 Task: Look for products from Store Brand only.
Action: Mouse pressed left at (26, 85)
Screenshot: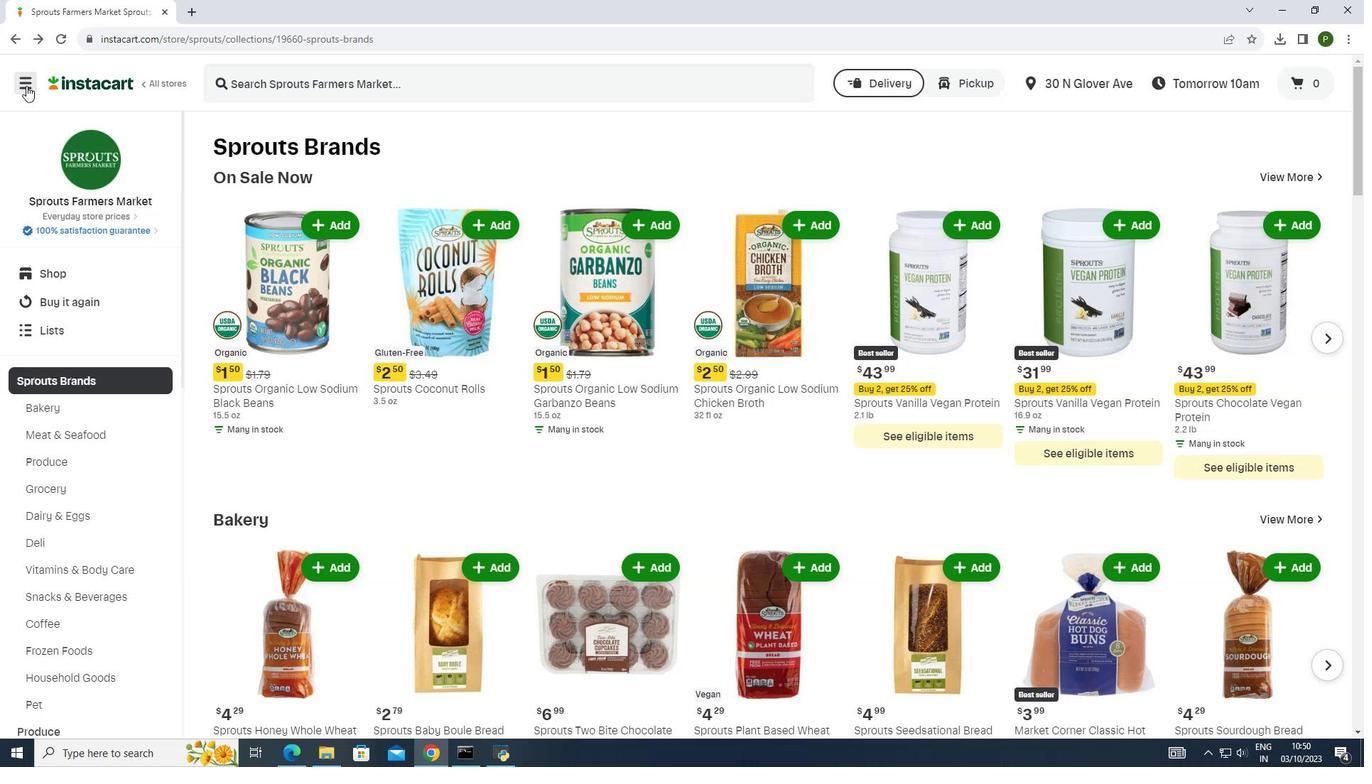 
Action: Mouse moved to (45, 357)
Screenshot: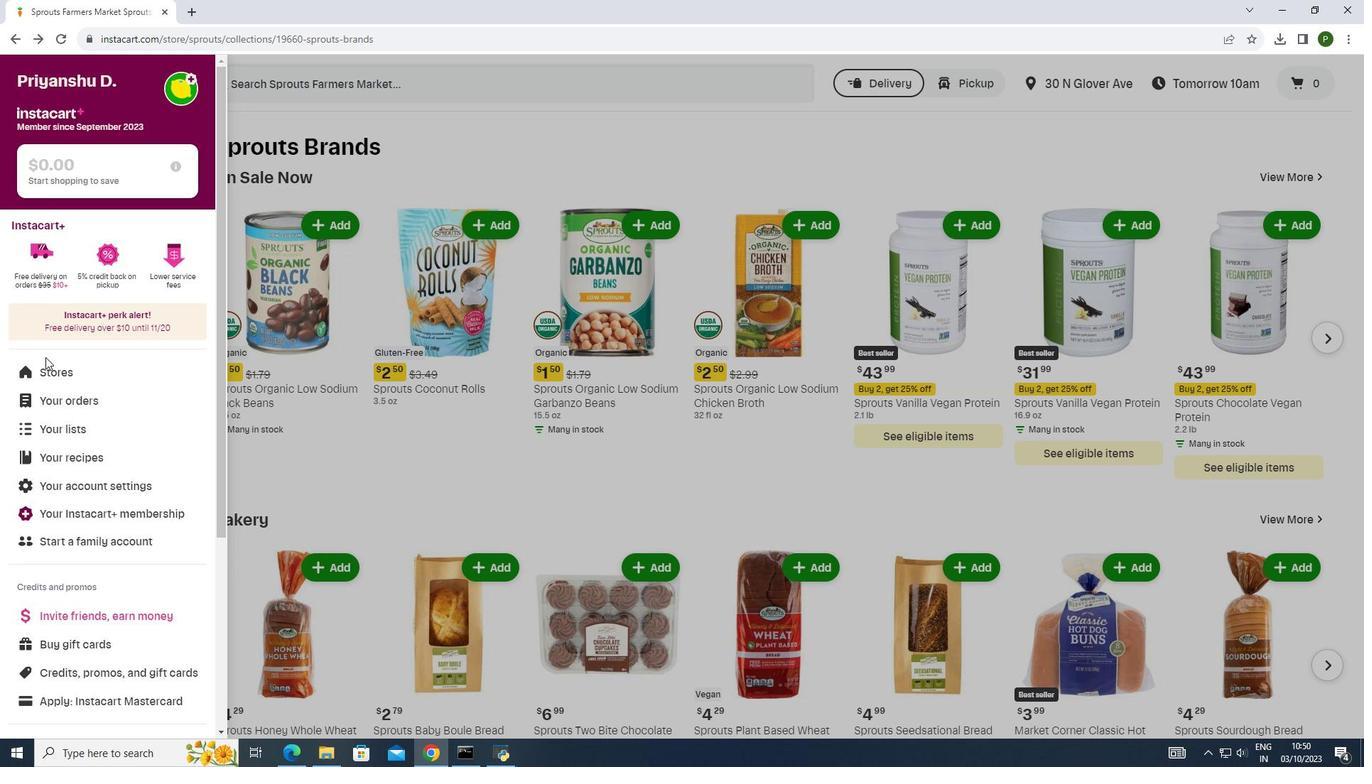 
Action: Mouse pressed left at (45, 357)
Screenshot: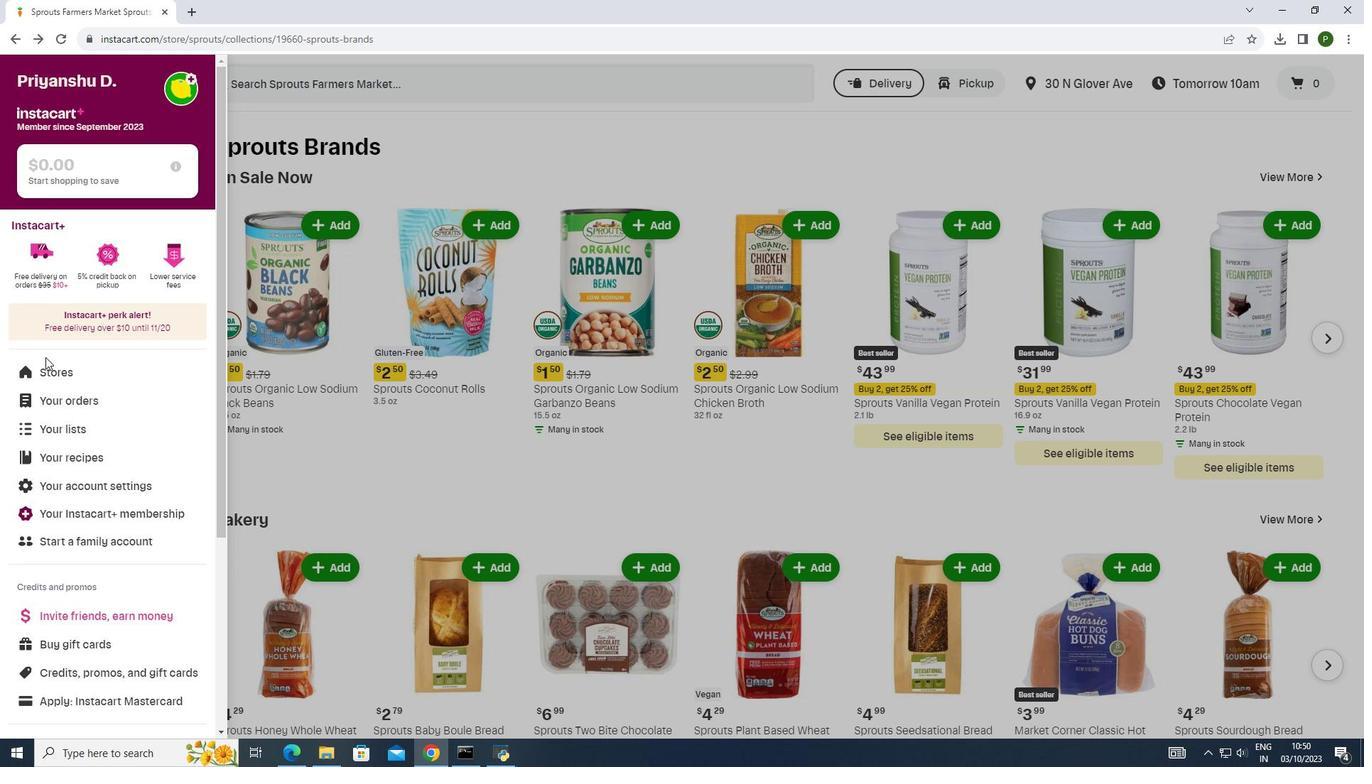 
Action: Mouse moved to (45, 376)
Screenshot: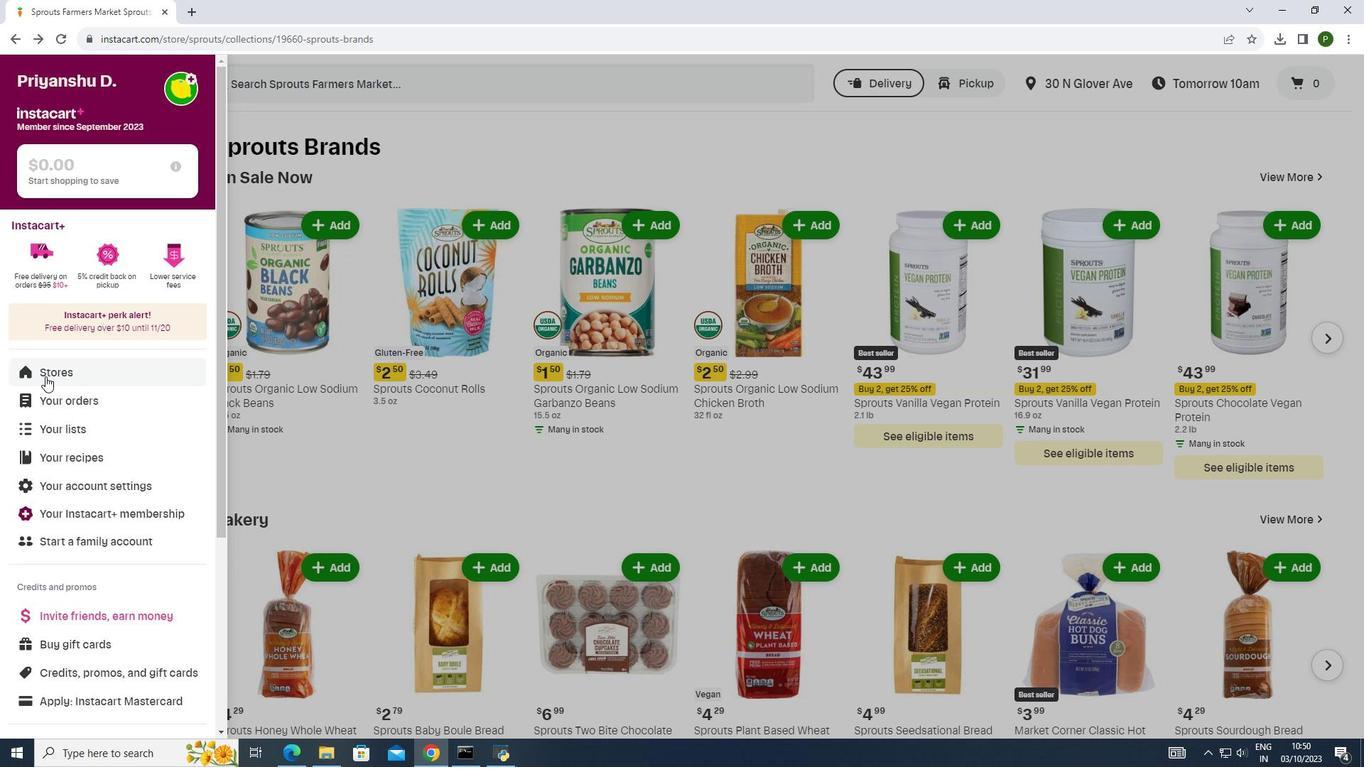 
Action: Mouse pressed left at (45, 376)
Screenshot: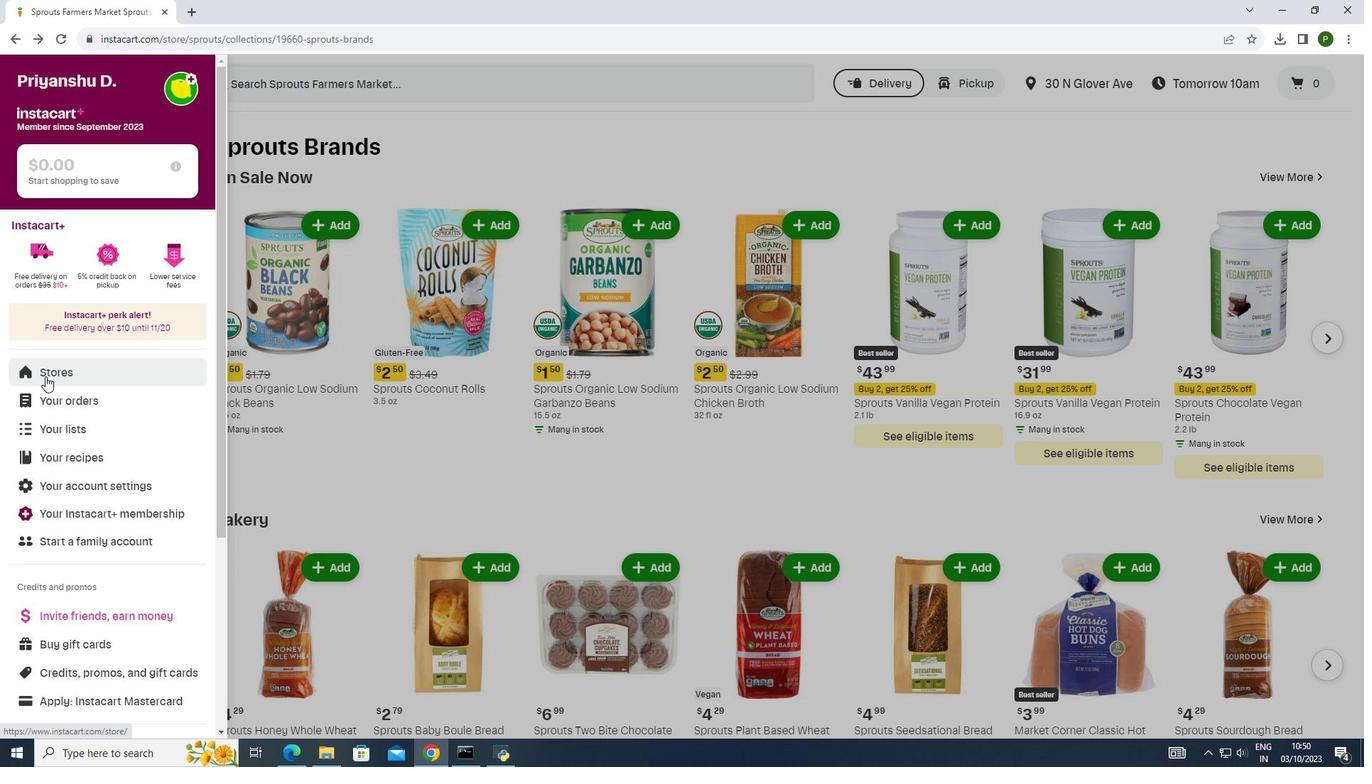 
Action: Mouse moved to (309, 132)
Screenshot: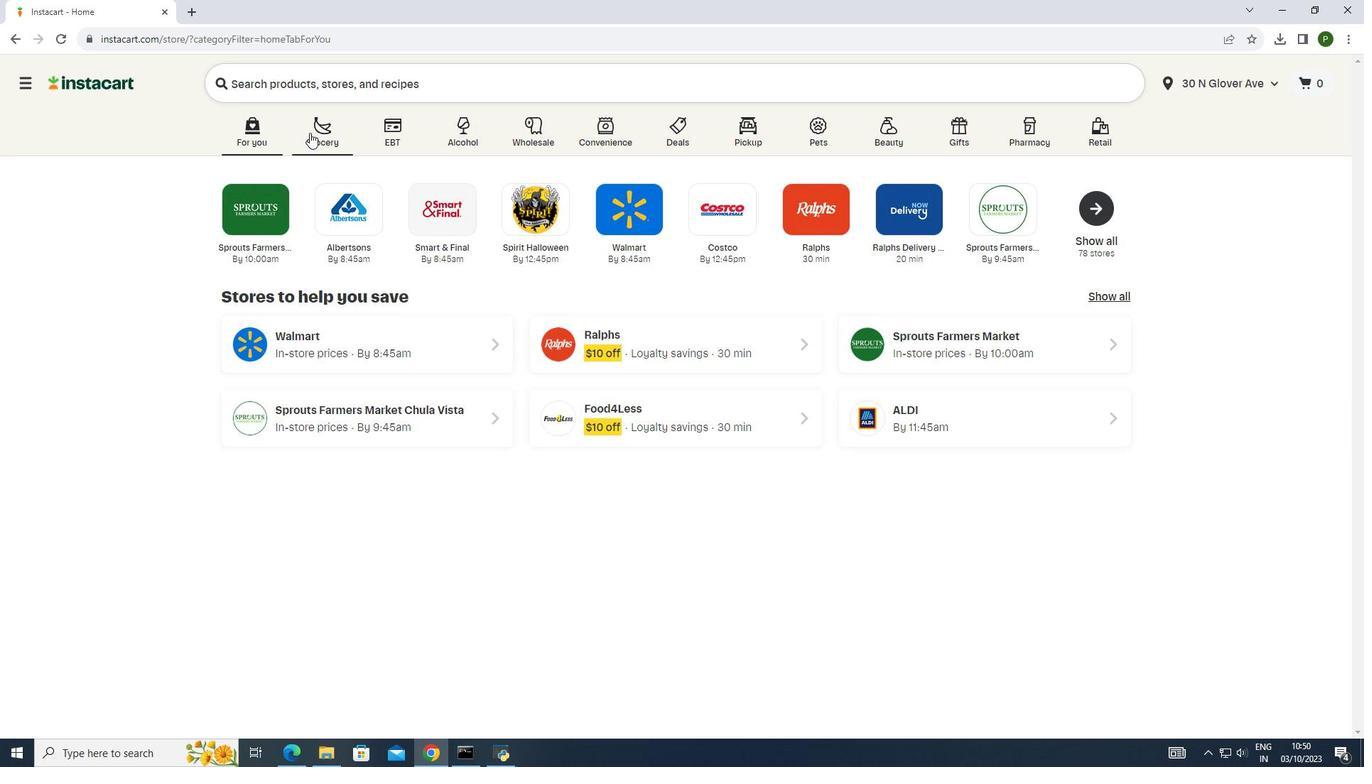 
Action: Mouse pressed left at (309, 132)
Screenshot: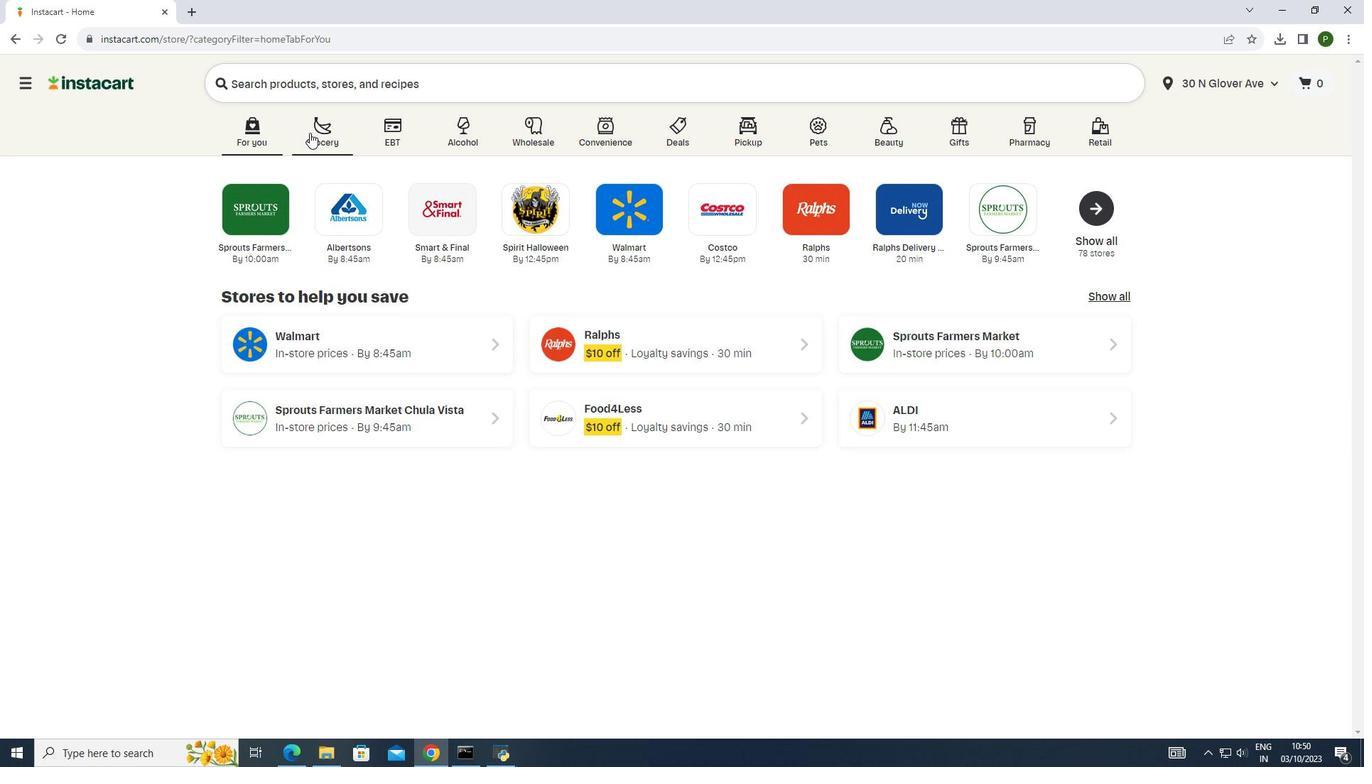 
Action: Mouse moved to (734, 206)
Screenshot: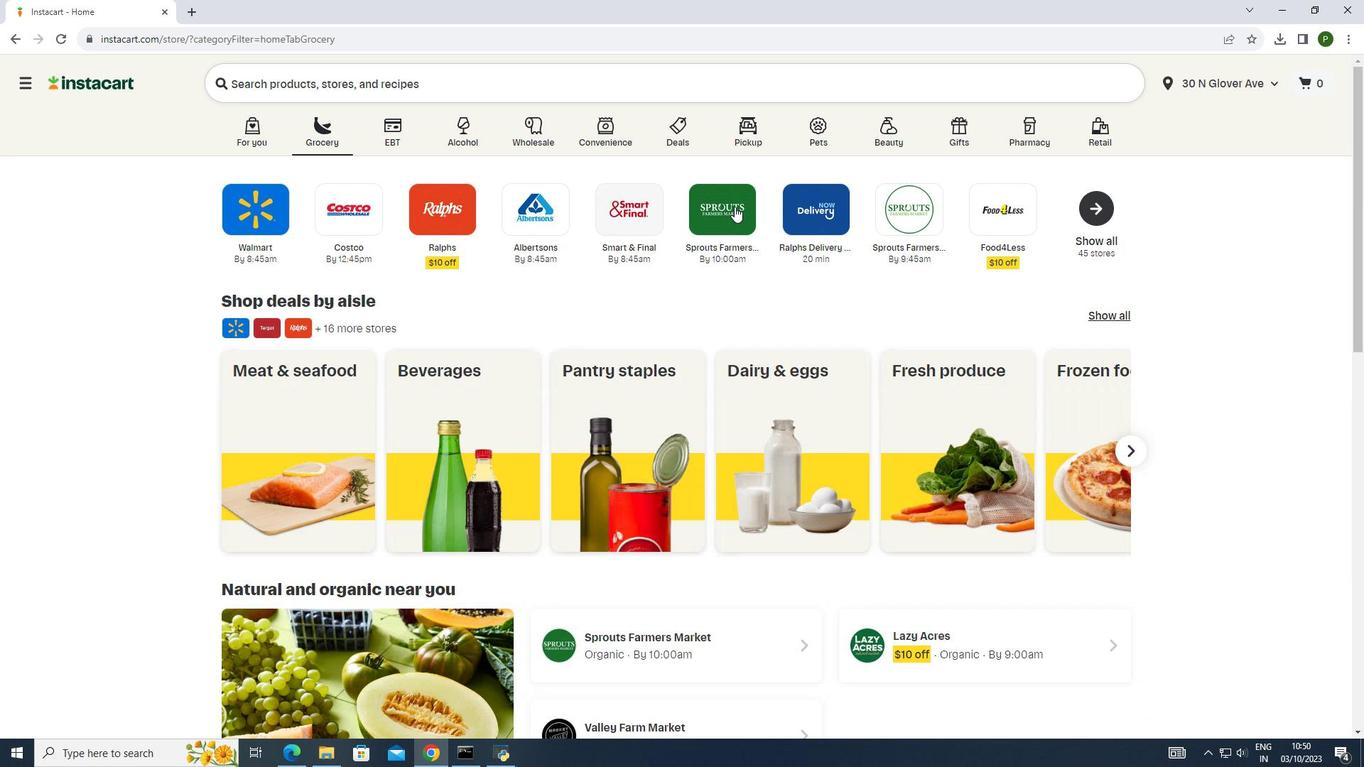 
Action: Mouse pressed left at (734, 206)
Screenshot: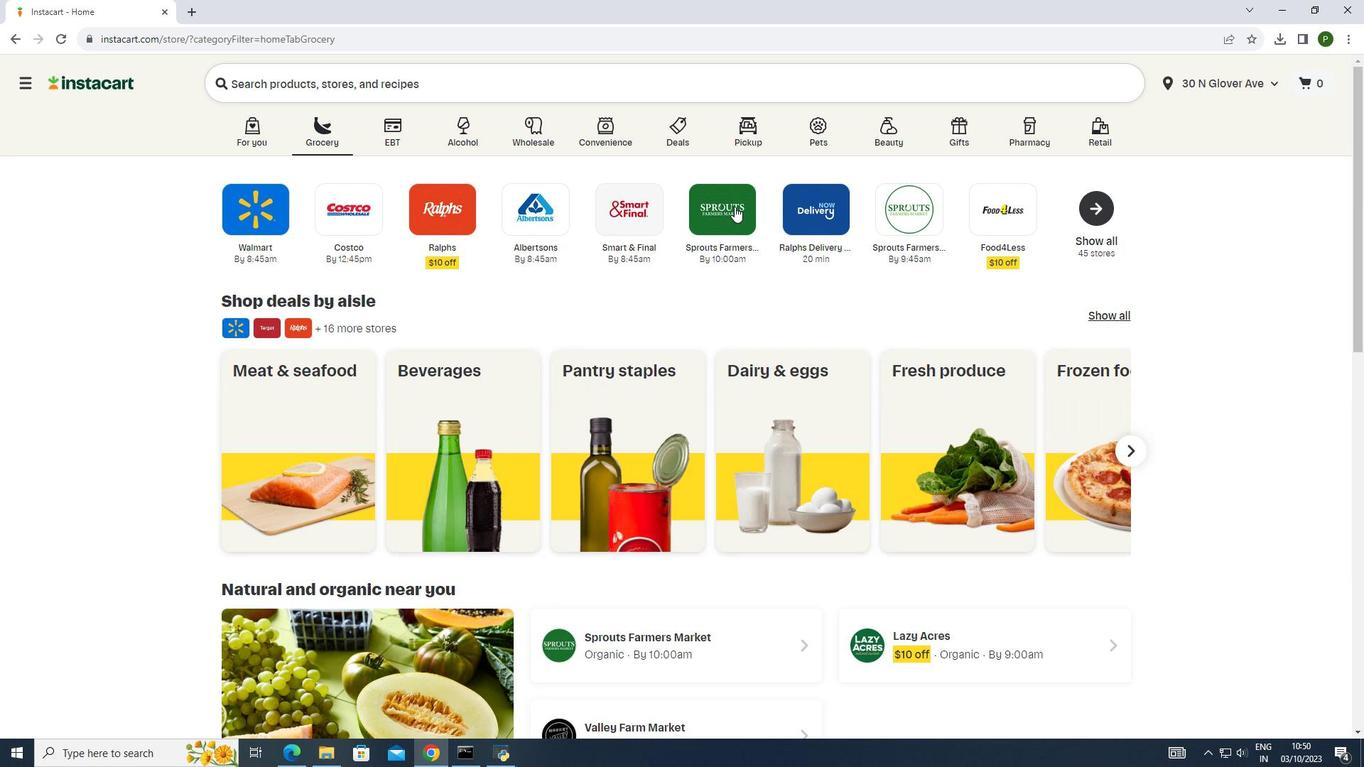 
Action: Mouse moved to (90, 384)
Screenshot: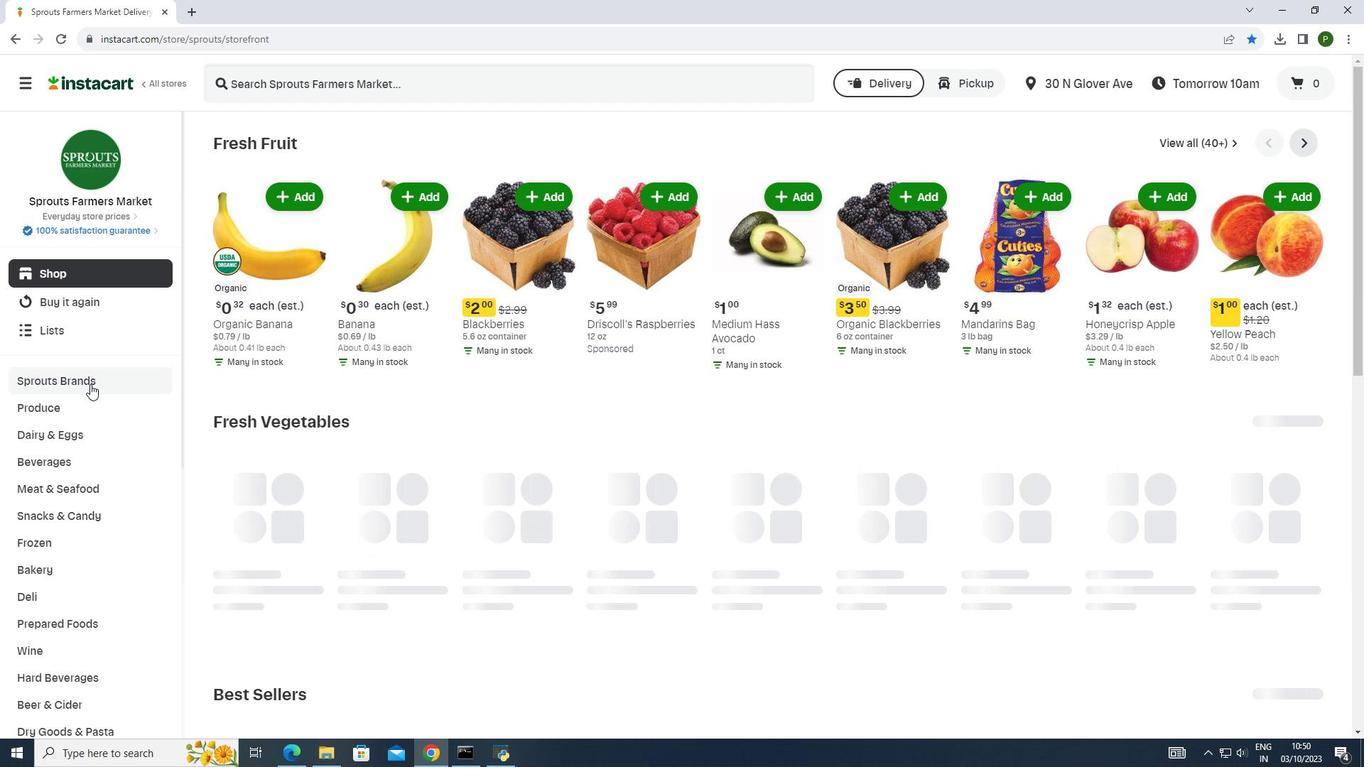
Action: Mouse pressed left at (90, 384)
Screenshot: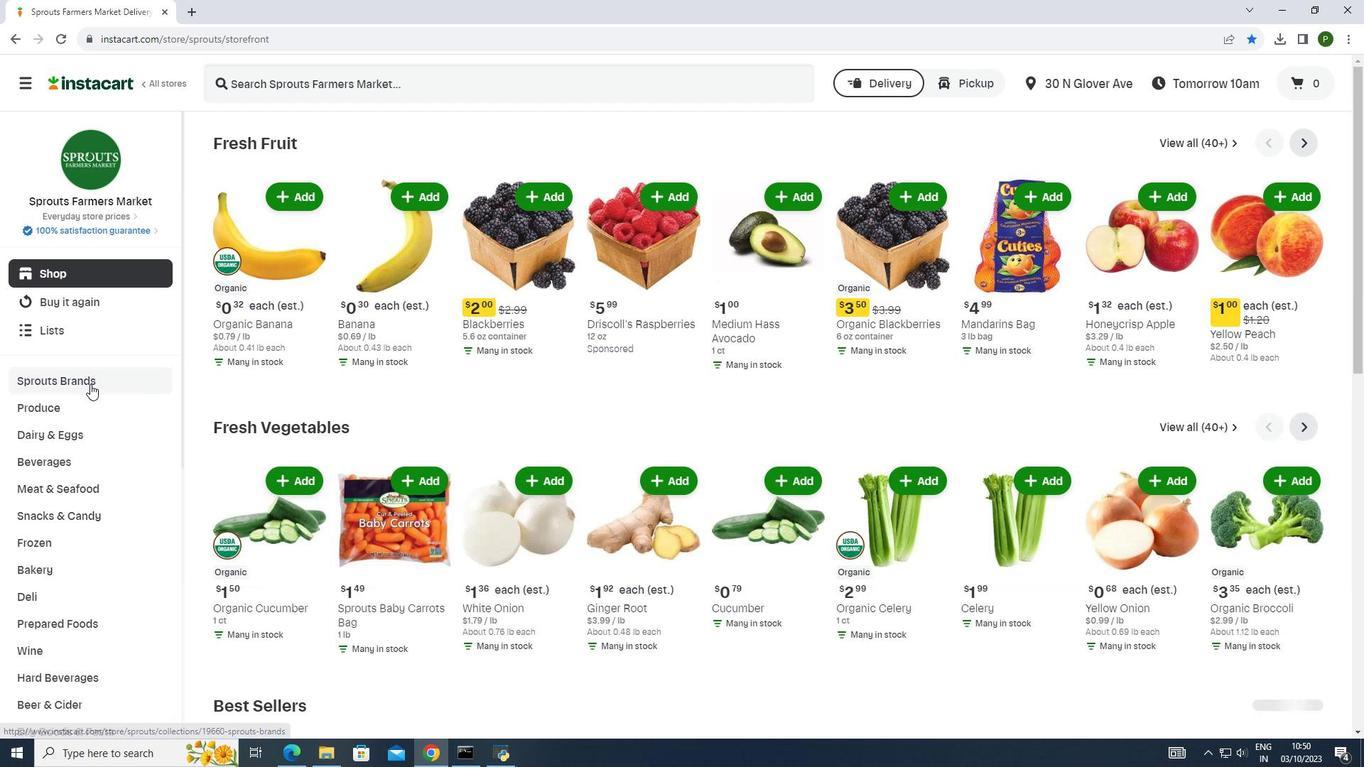 
Action: Mouse moved to (46, 454)
Screenshot: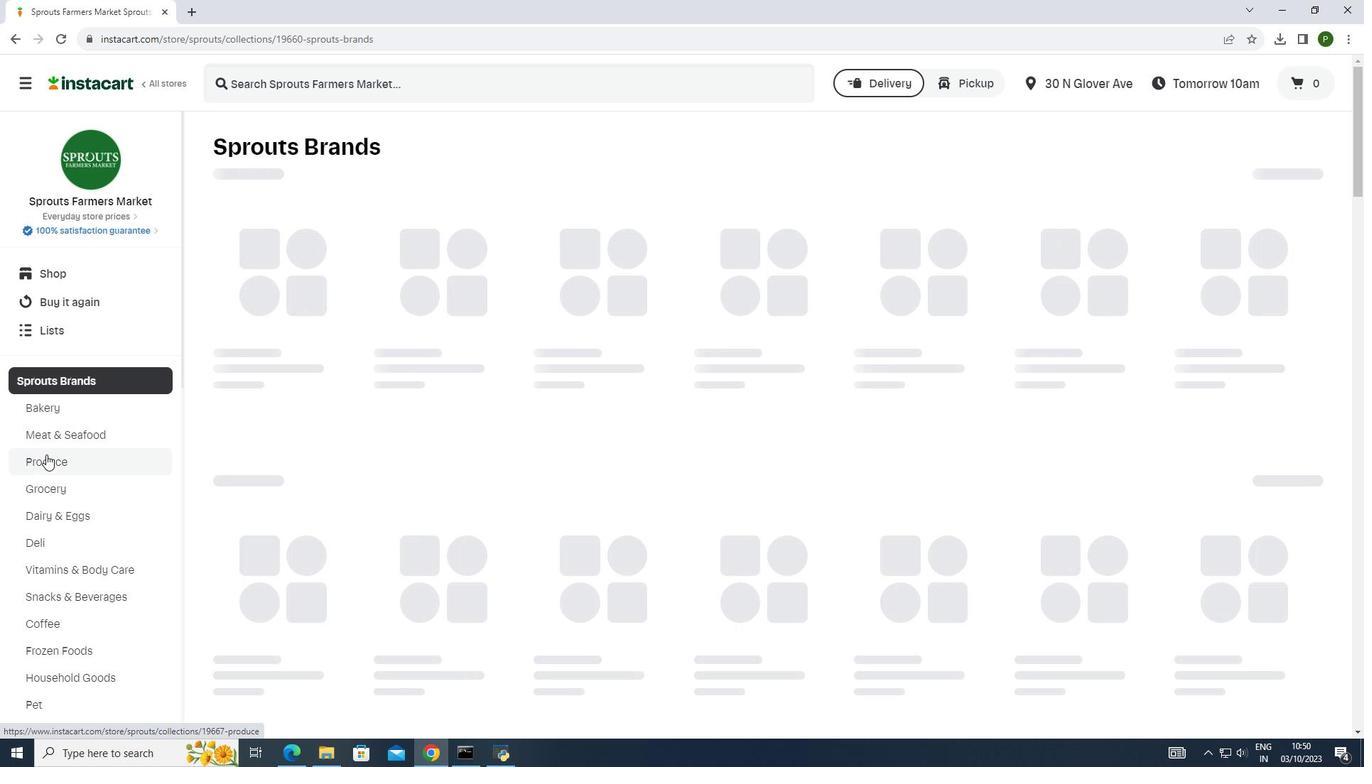 
Action: Mouse pressed left at (46, 454)
Screenshot: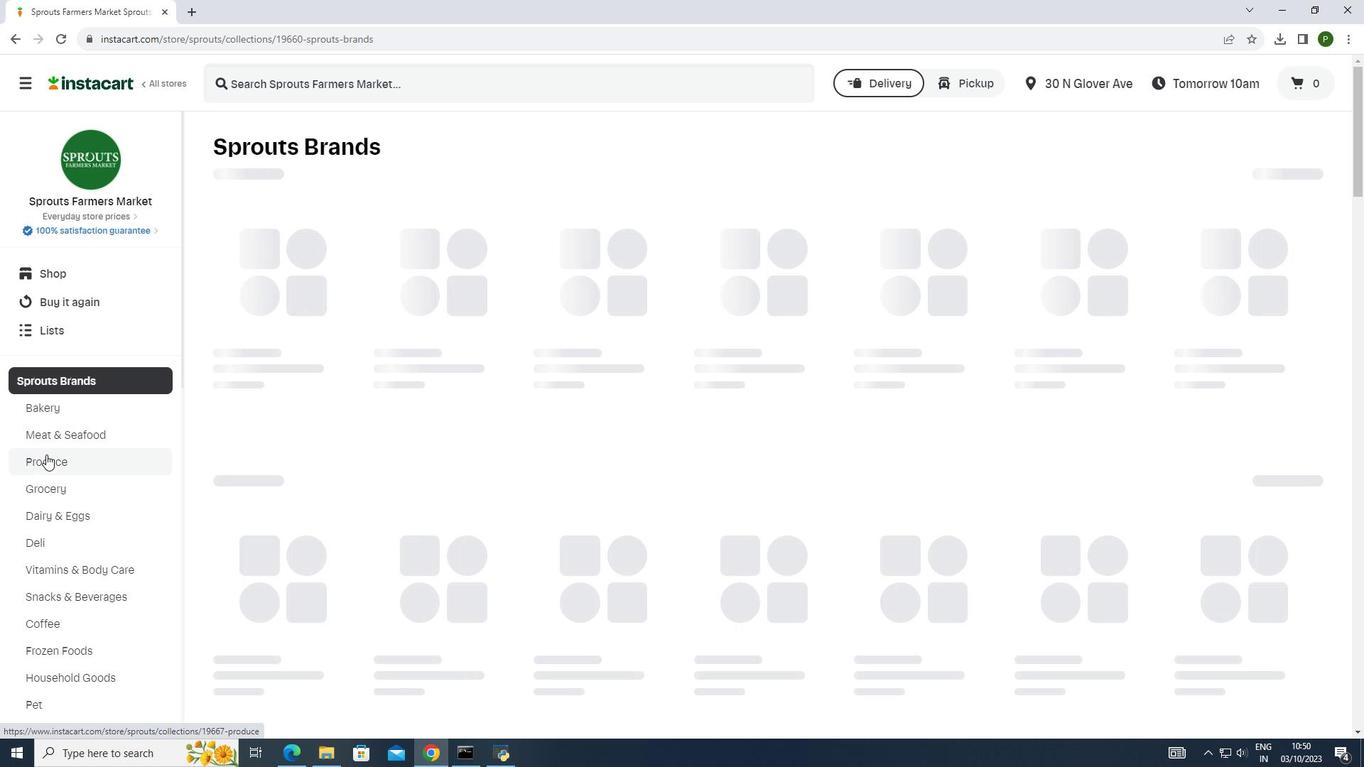 
Action: Mouse moved to (402, 182)
Screenshot: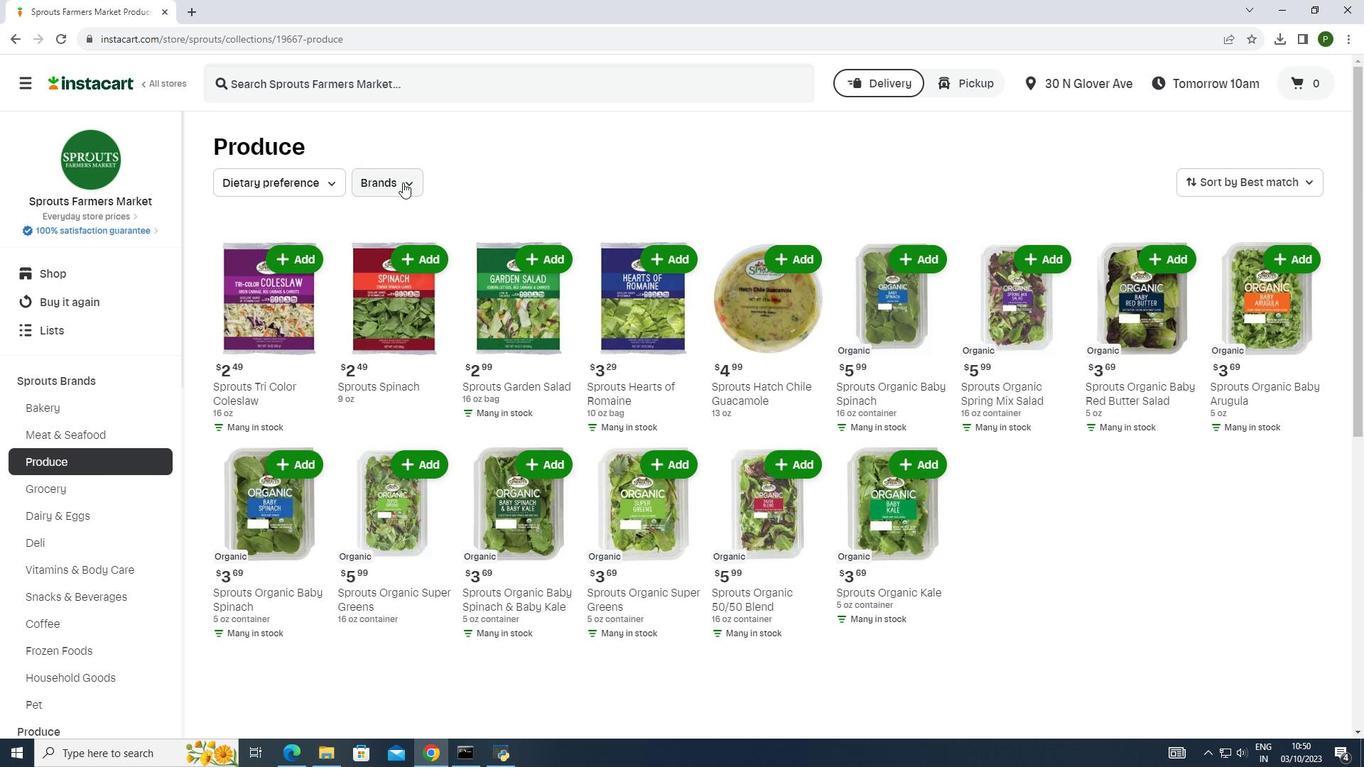 
Action: Mouse pressed left at (402, 182)
Screenshot: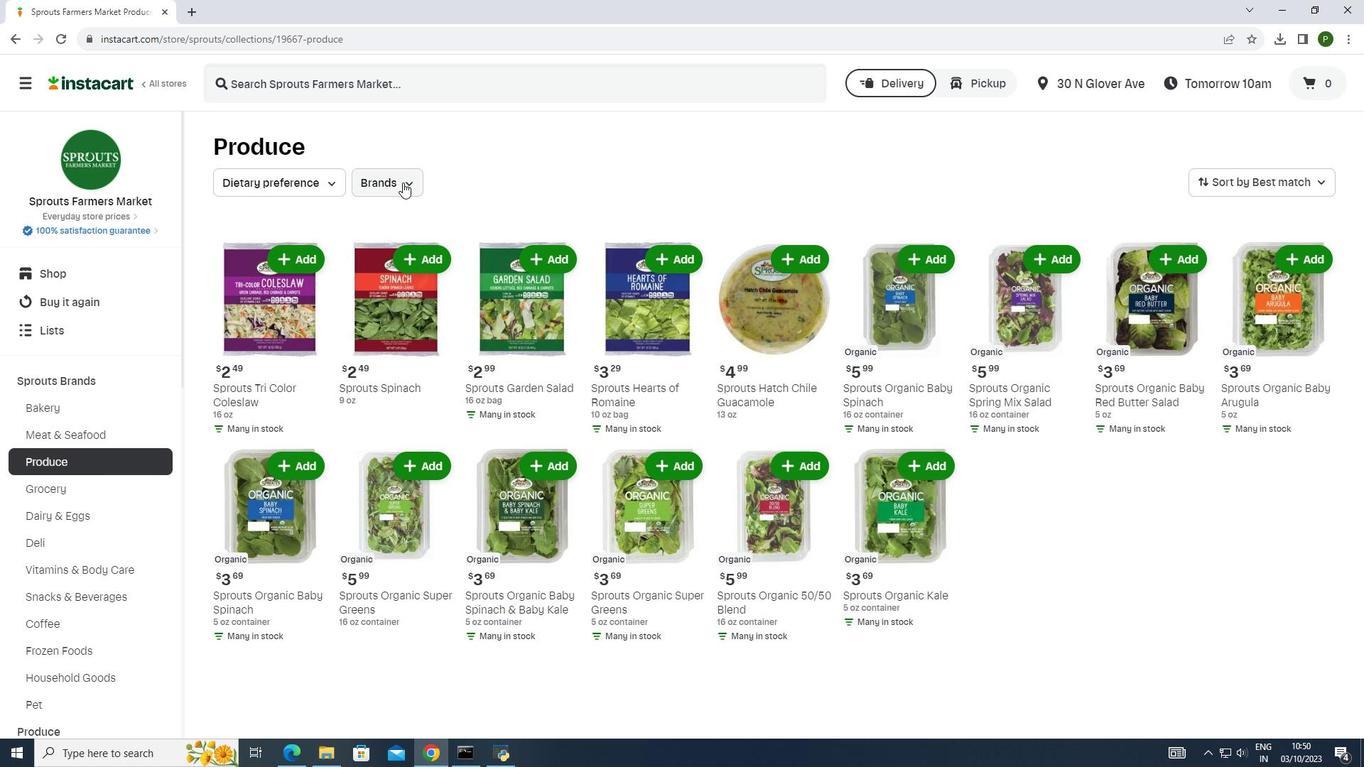 
Action: Mouse moved to (380, 223)
Screenshot: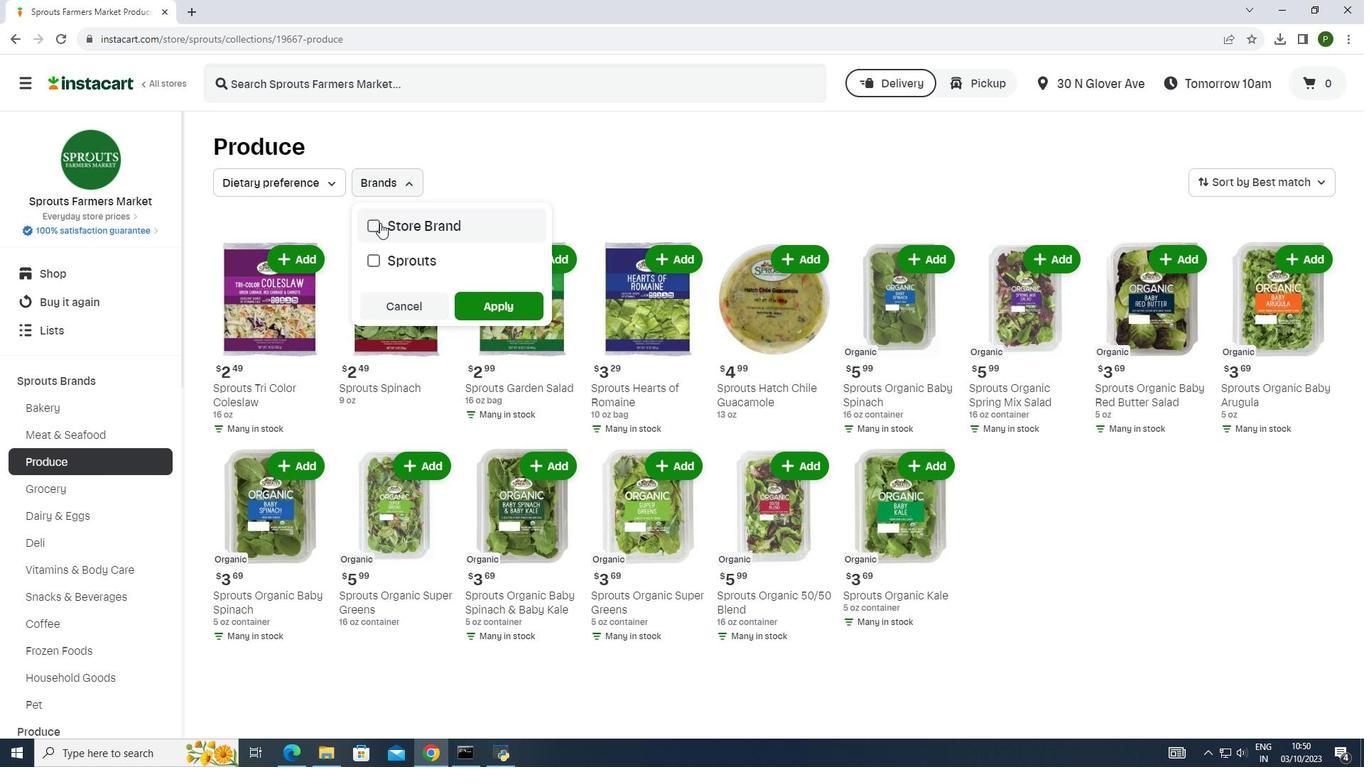 
Action: Mouse pressed left at (380, 223)
Screenshot: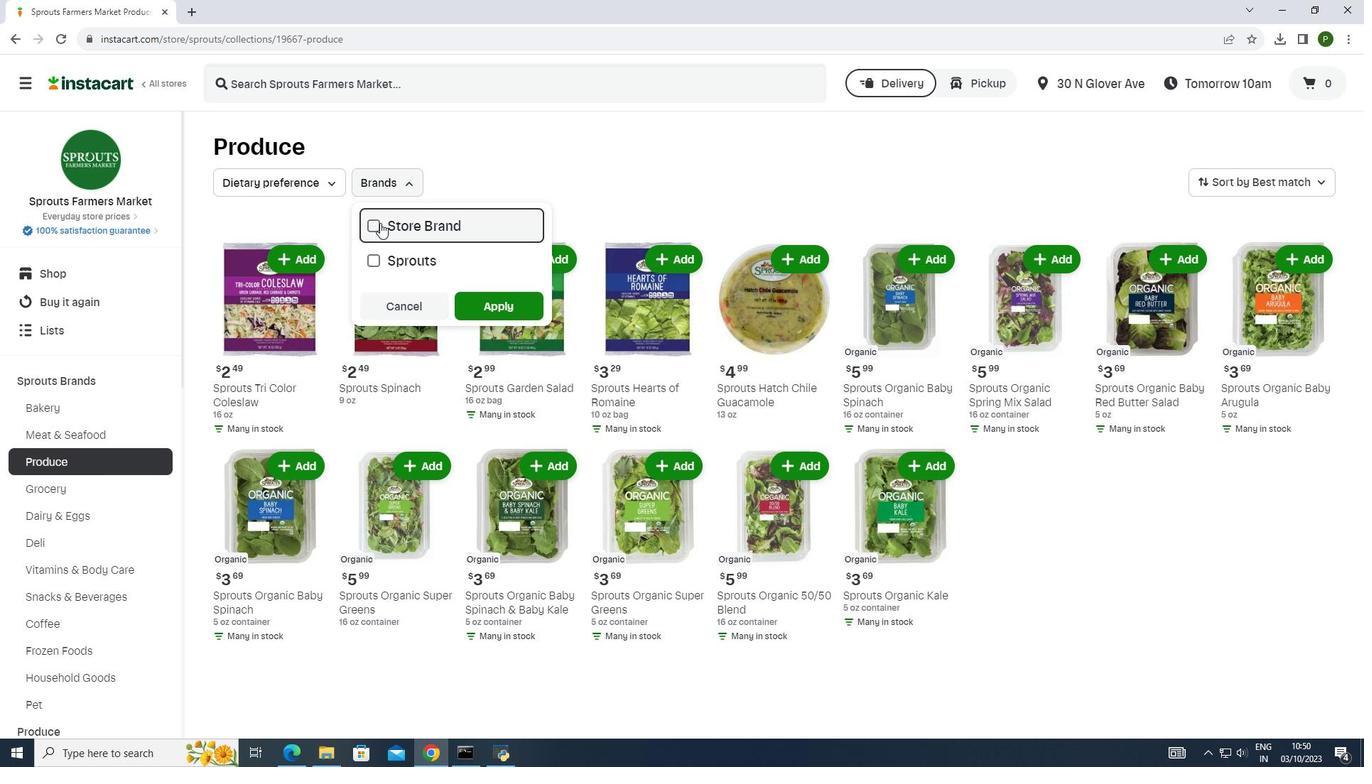 
Action: Mouse moved to (495, 304)
Screenshot: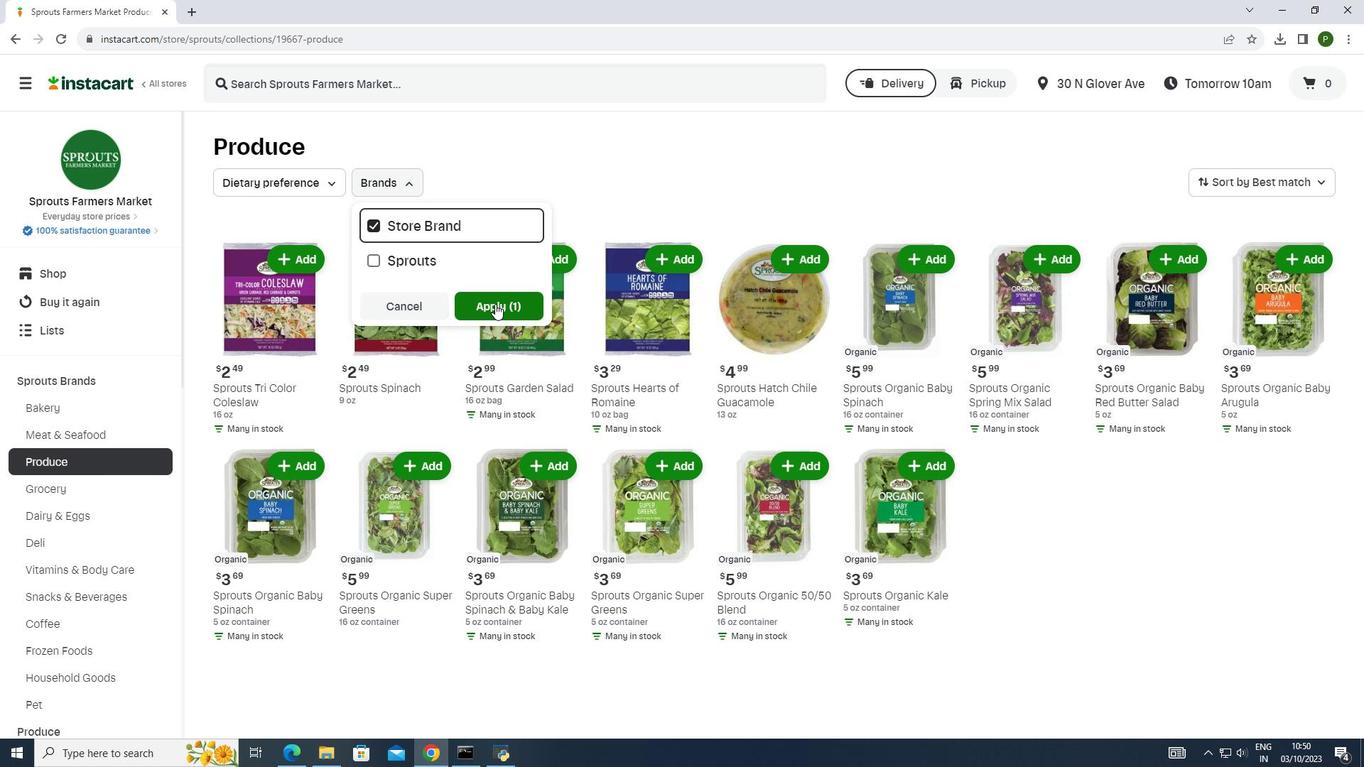 
Action: Mouse pressed left at (495, 304)
Screenshot: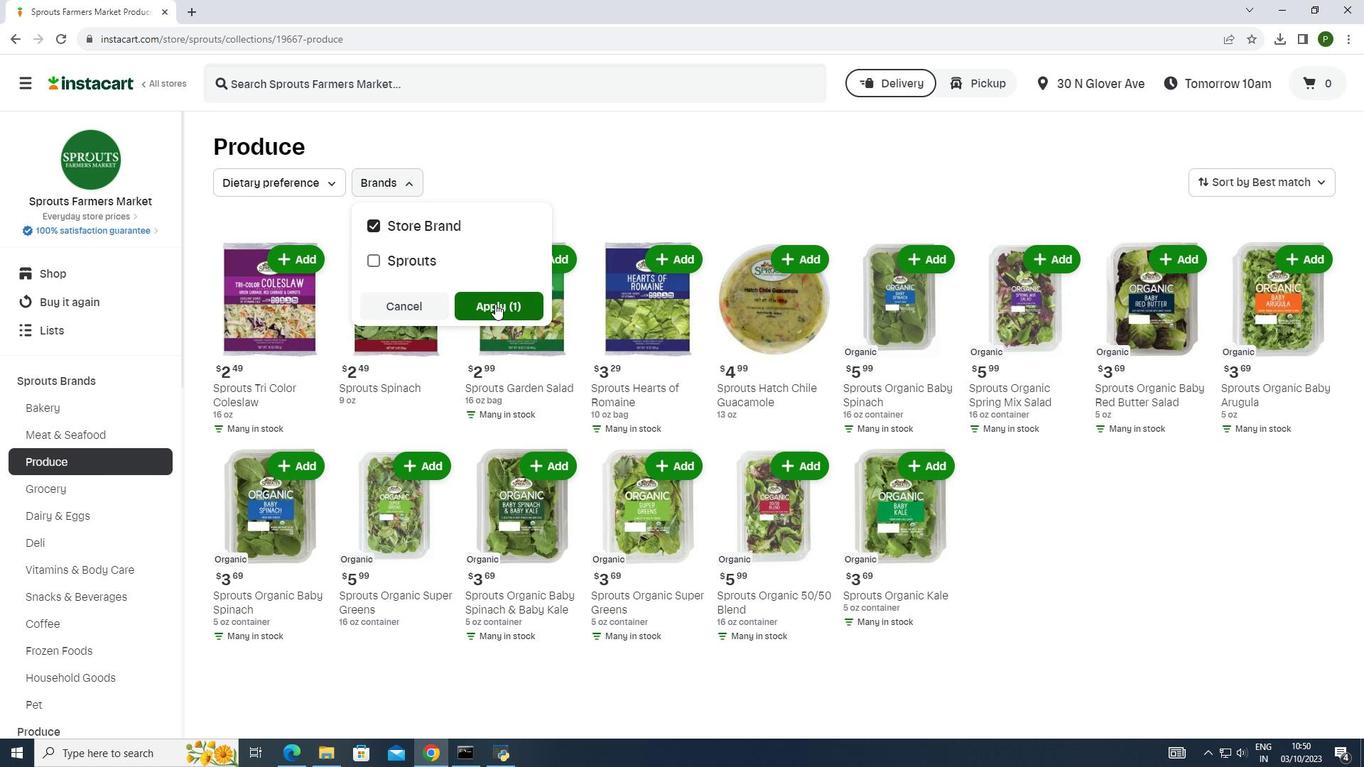 
Action: Mouse moved to (125, 431)
Screenshot: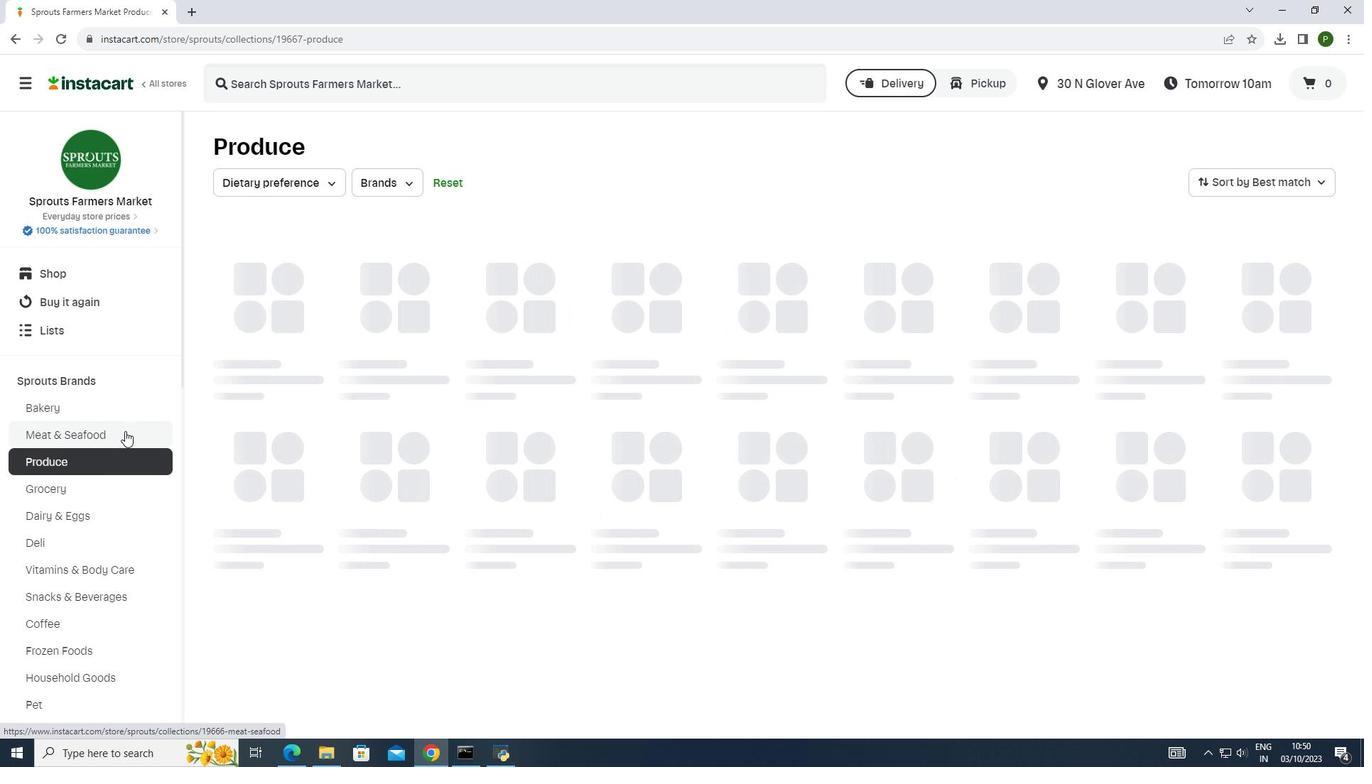 
